 Task: Create Card Card0029 in Board Board0023 in Workspace Development in Trello
Action: Mouse moved to (408, 454)
Screenshot: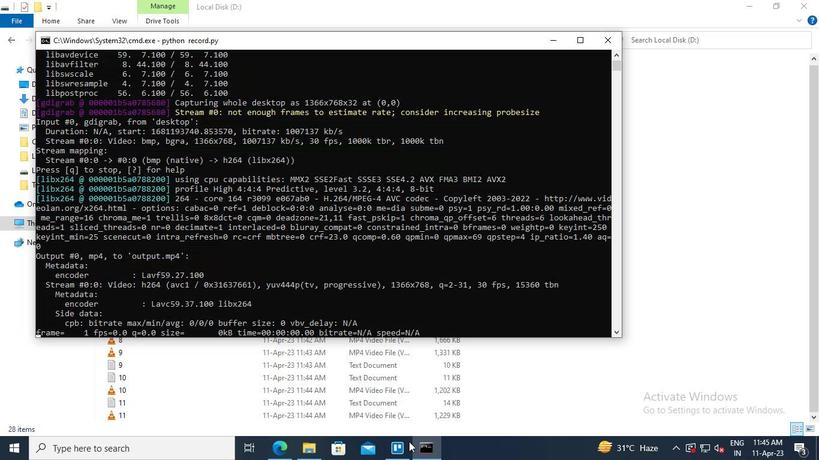 
Action: Mouse pressed left at (408, 454)
Screenshot: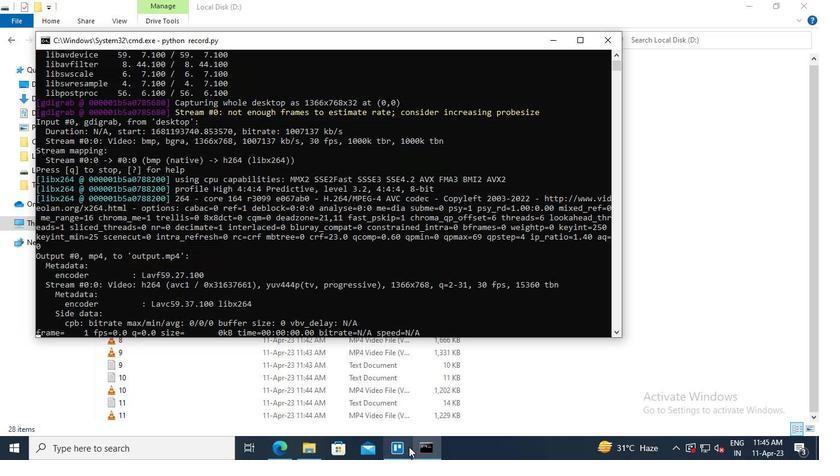 
Action: Mouse moved to (216, 133)
Screenshot: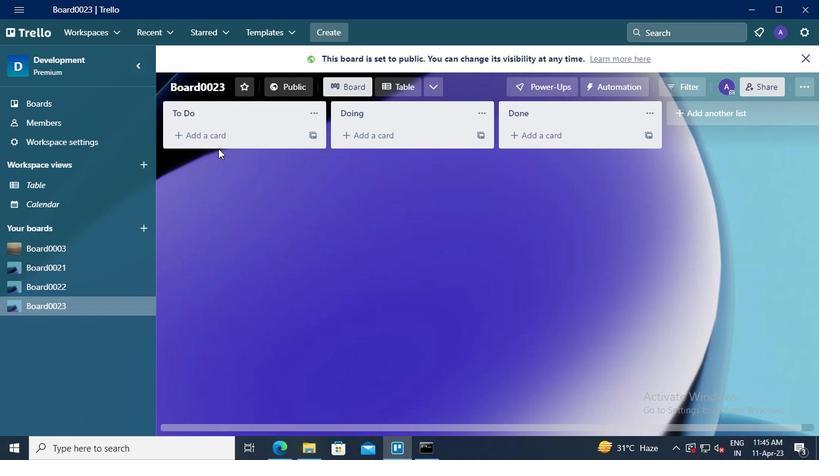 
Action: Mouse pressed left at (216, 133)
Screenshot: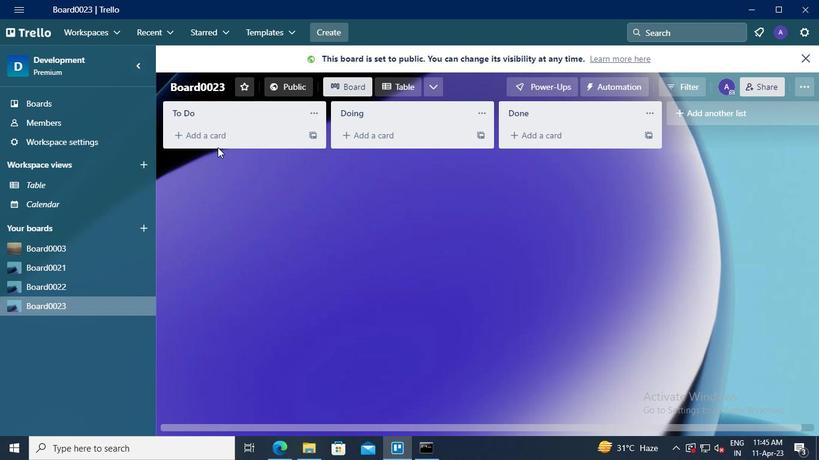 
Action: Mouse moved to (208, 144)
Screenshot: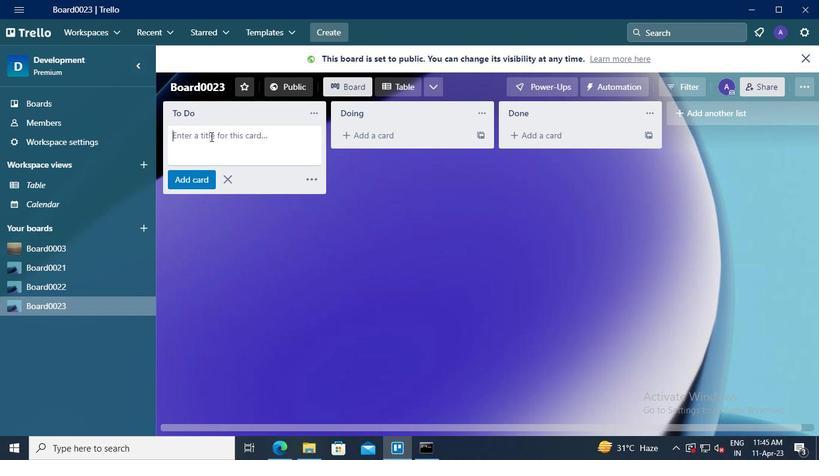 
Action: Mouse pressed left at (208, 144)
Screenshot: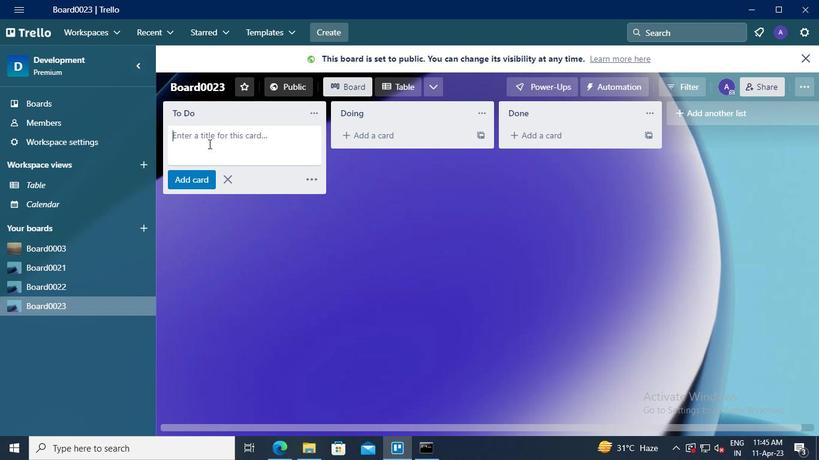 
Action: Keyboard Key.shift
Screenshot: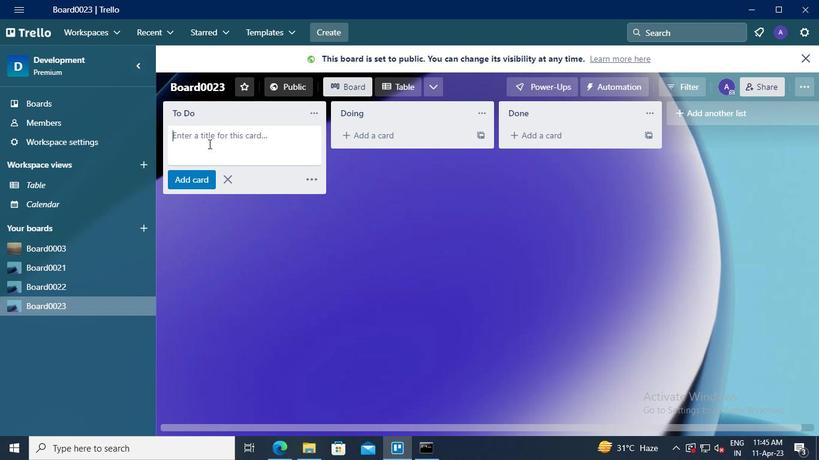 
Action: Keyboard C
Screenshot: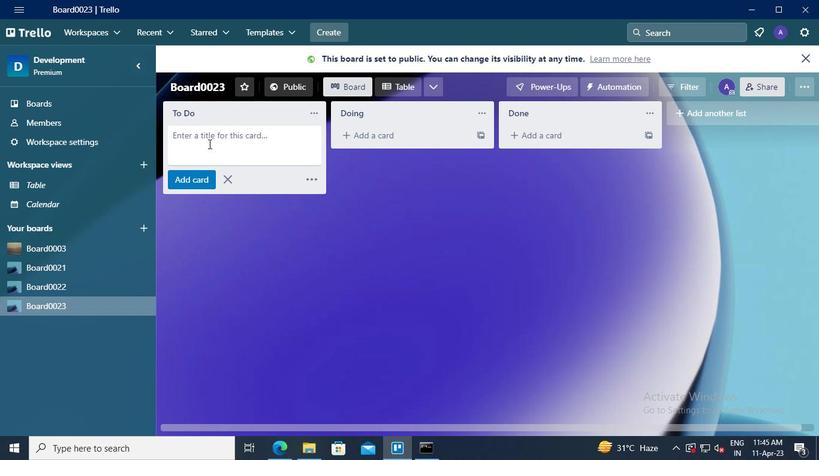 
Action: Keyboard a
Screenshot: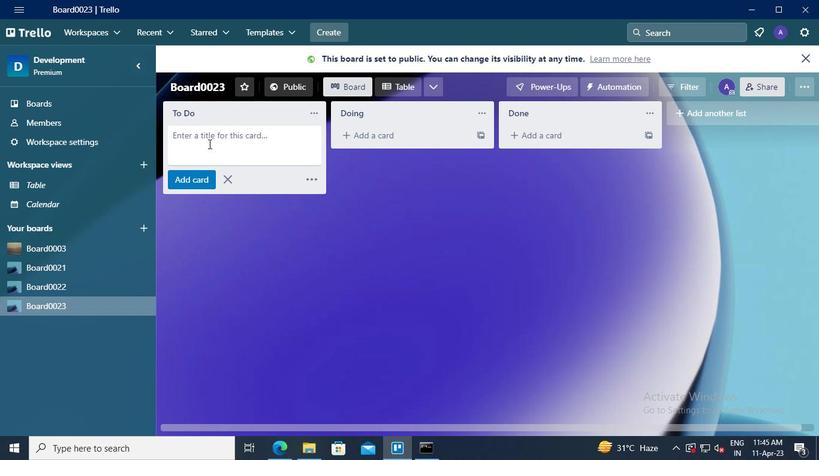 
Action: Keyboard r
Screenshot: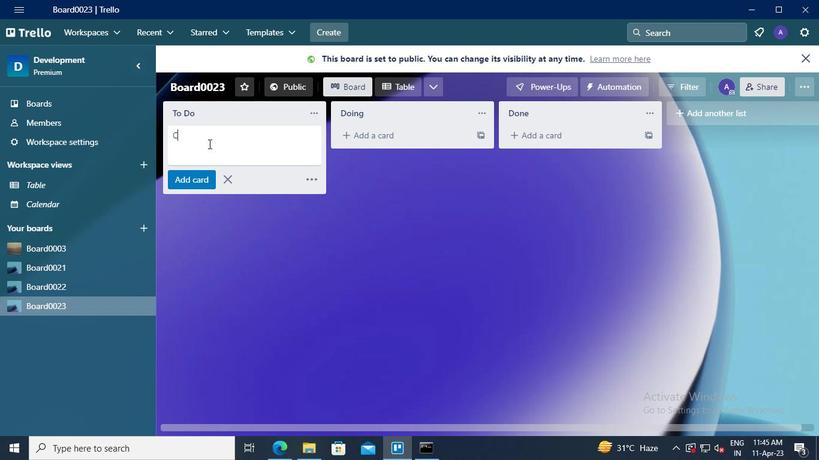 
Action: Keyboard d
Screenshot: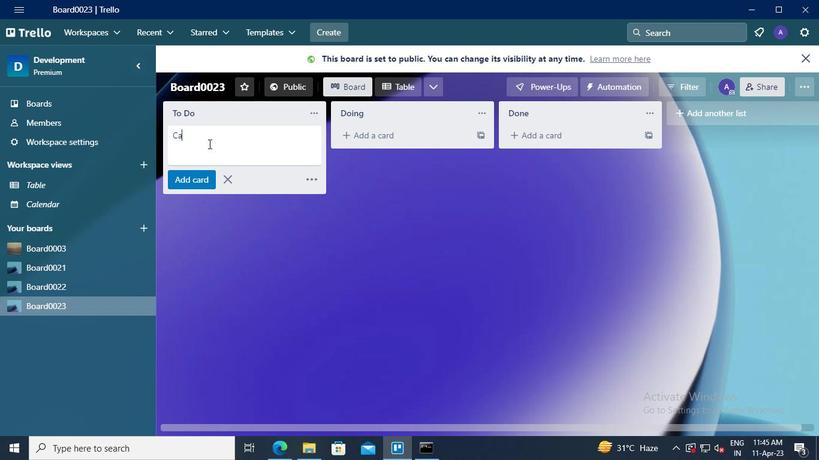 
Action: Keyboard <96>
Screenshot: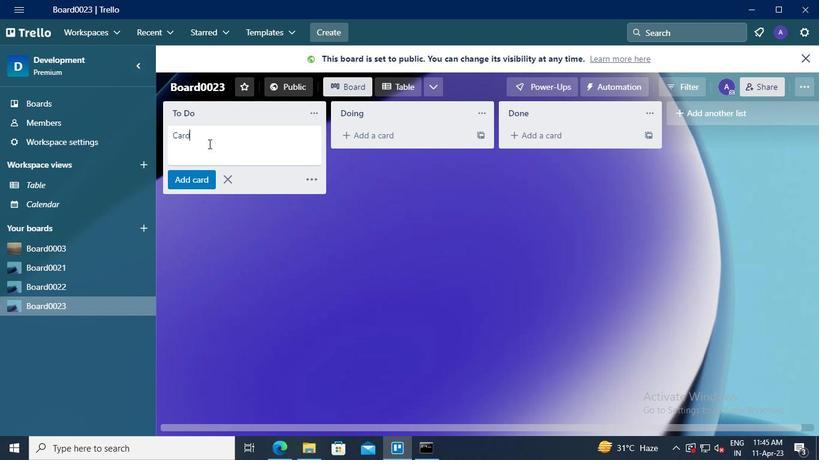 
Action: Keyboard <96>
Screenshot: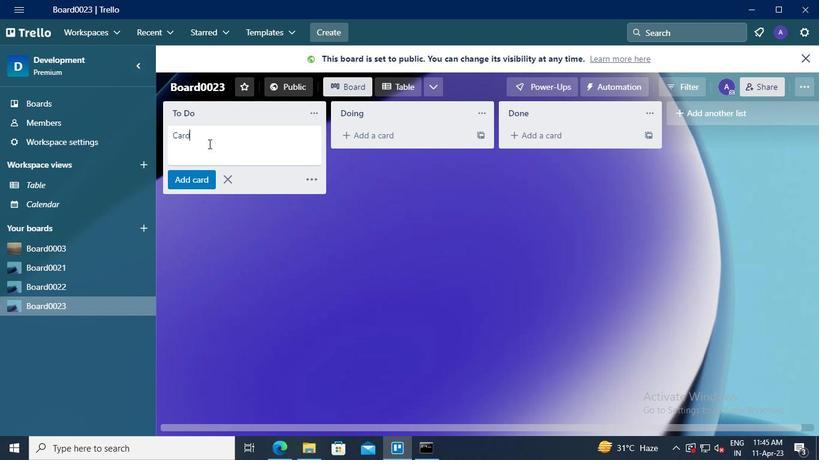 
Action: Keyboard <98>
Screenshot: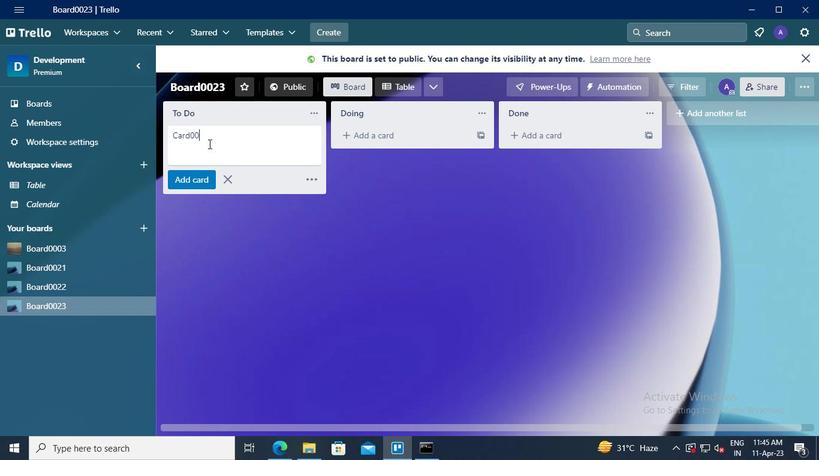 
Action: Keyboard <105>
Screenshot: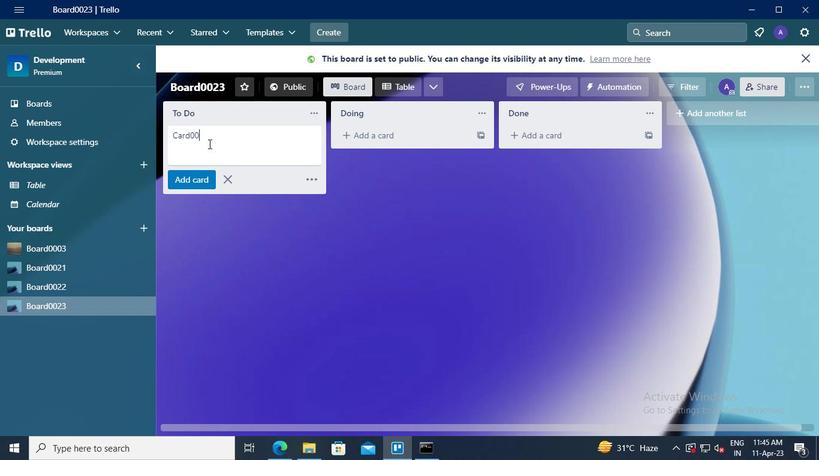 
Action: Mouse moved to (198, 173)
Screenshot: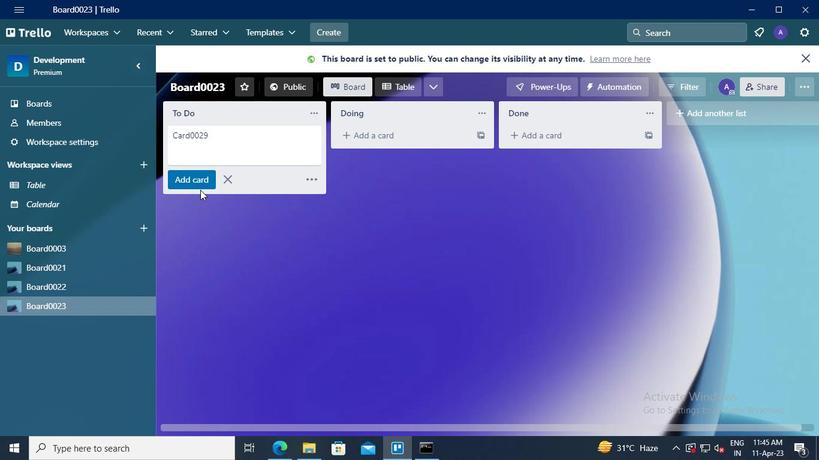 
Action: Mouse pressed left at (198, 173)
Screenshot: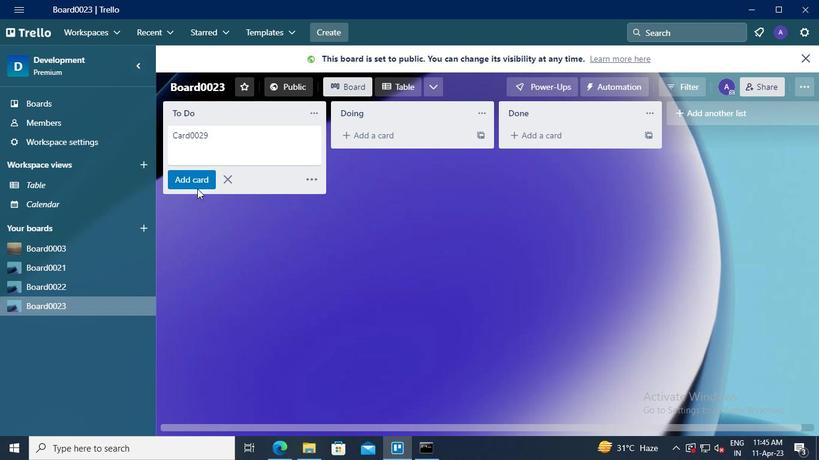 
Action: Mouse moved to (411, 451)
Screenshot: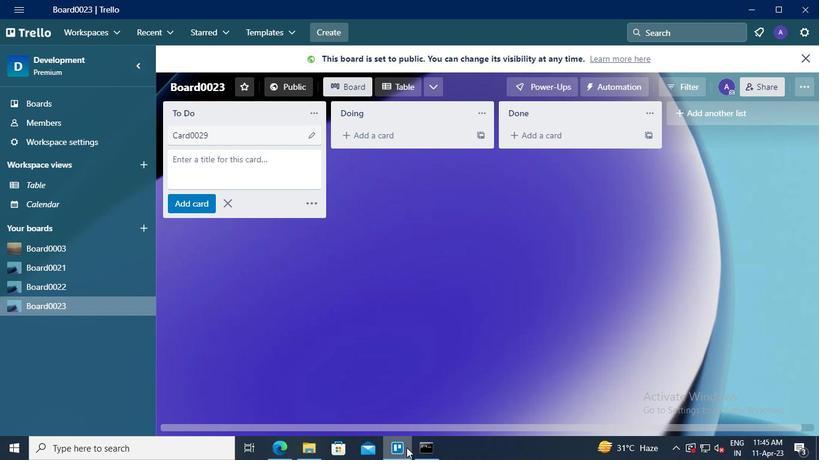 
Action: Mouse pressed left at (411, 451)
Screenshot: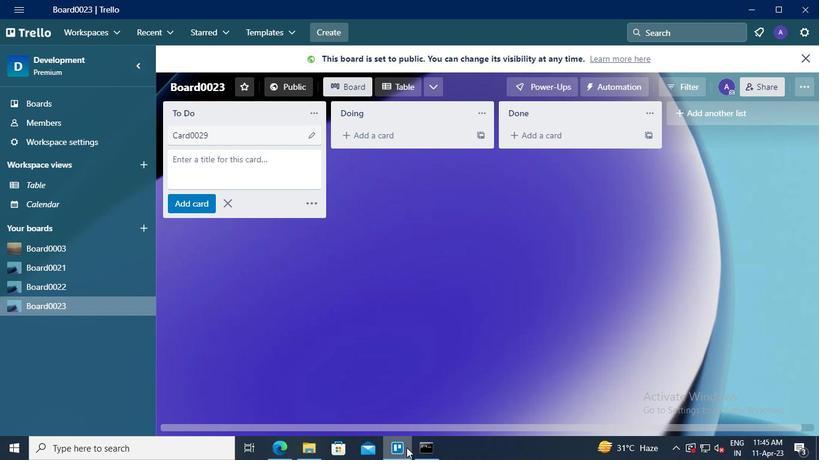 
Action: Mouse moved to (412, 451)
Screenshot: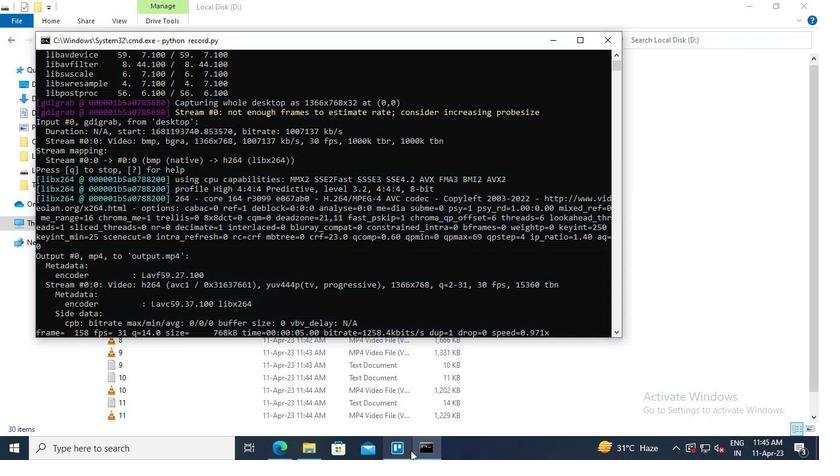 
Action: Mouse pressed left at (412, 451)
Screenshot: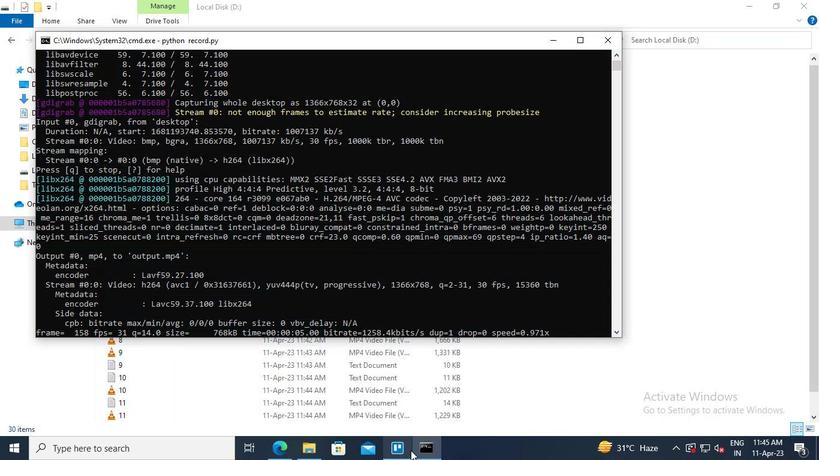 
Action: Mouse moved to (475, 360)
Screenshot: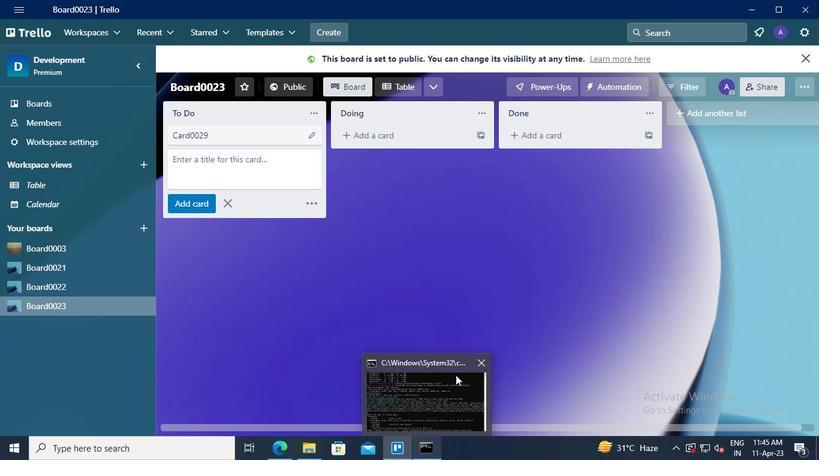 
Action: Mouse pressed left at (475, 360)
Screenshot: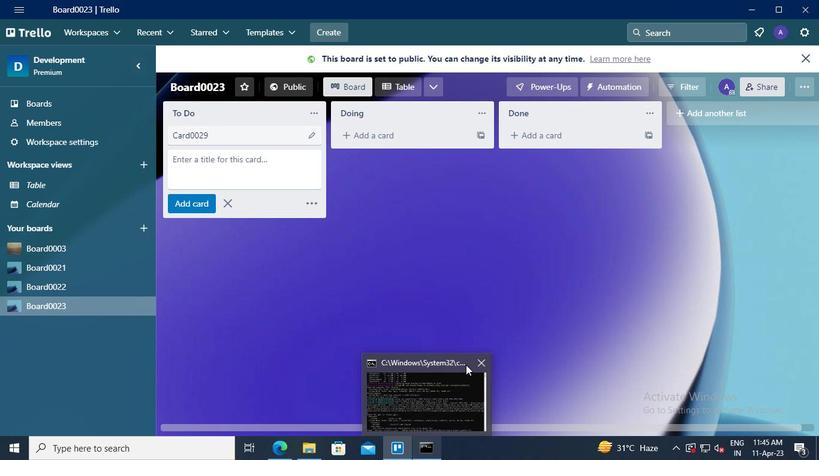
